 Task: Create in the project TreasureLine and in the Backlog issue 'Issue with data being truncated when saving to database' a child issue 'Code optimization for energy-efficient data processing', and assign it to team member softage.1@softage.net.
Action: Mouse moved to (228, 70)
Screenshot: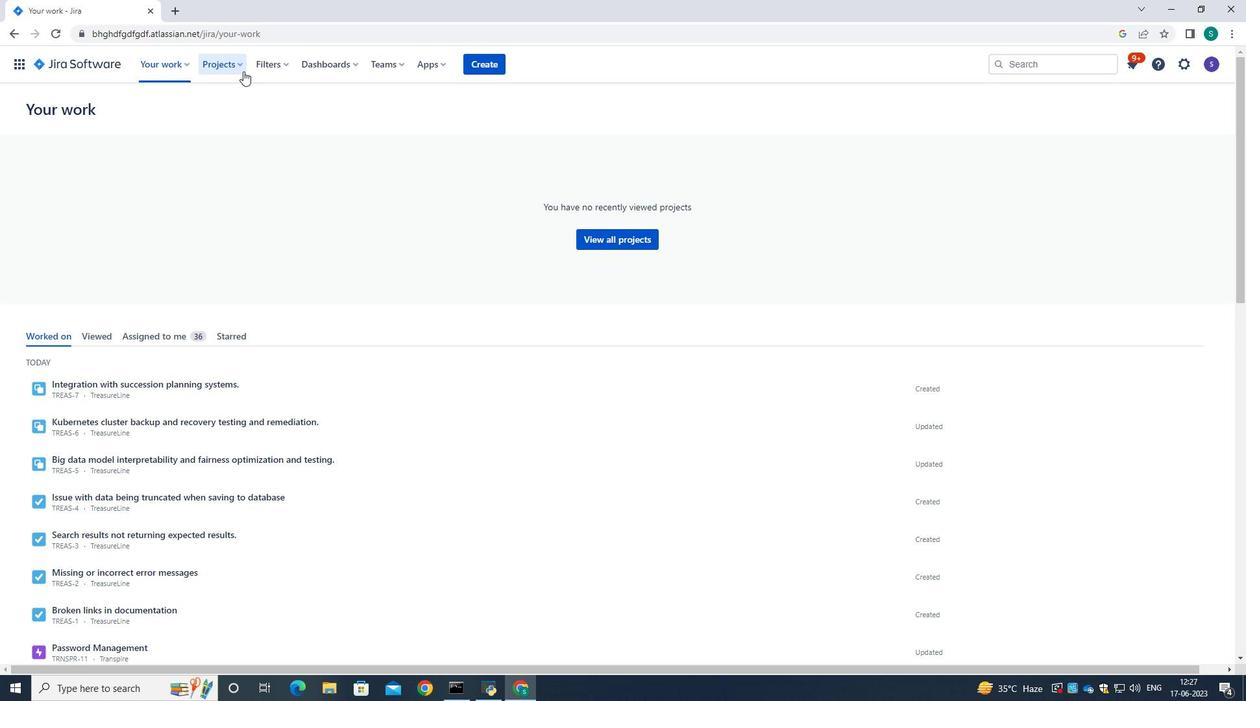 
Action: Mouse pressed left at (228, 70)
Screenshot: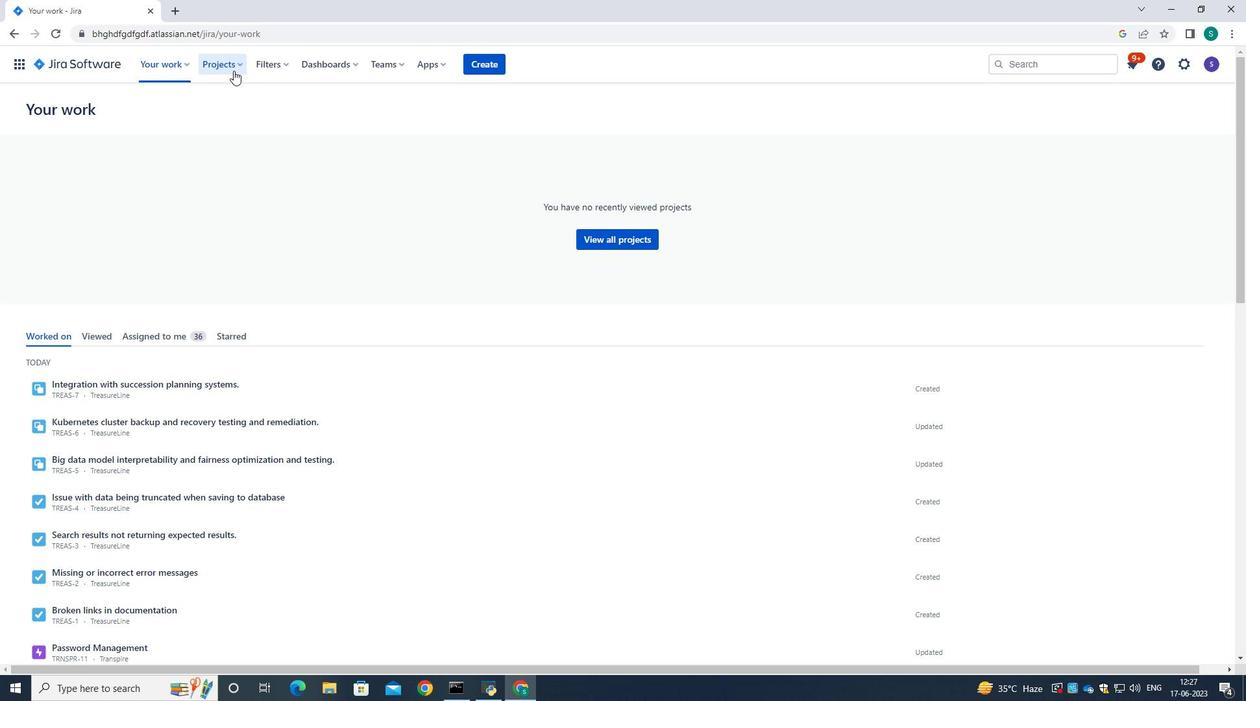 
Action: Mouse moved to (235, 131)
Screenshot: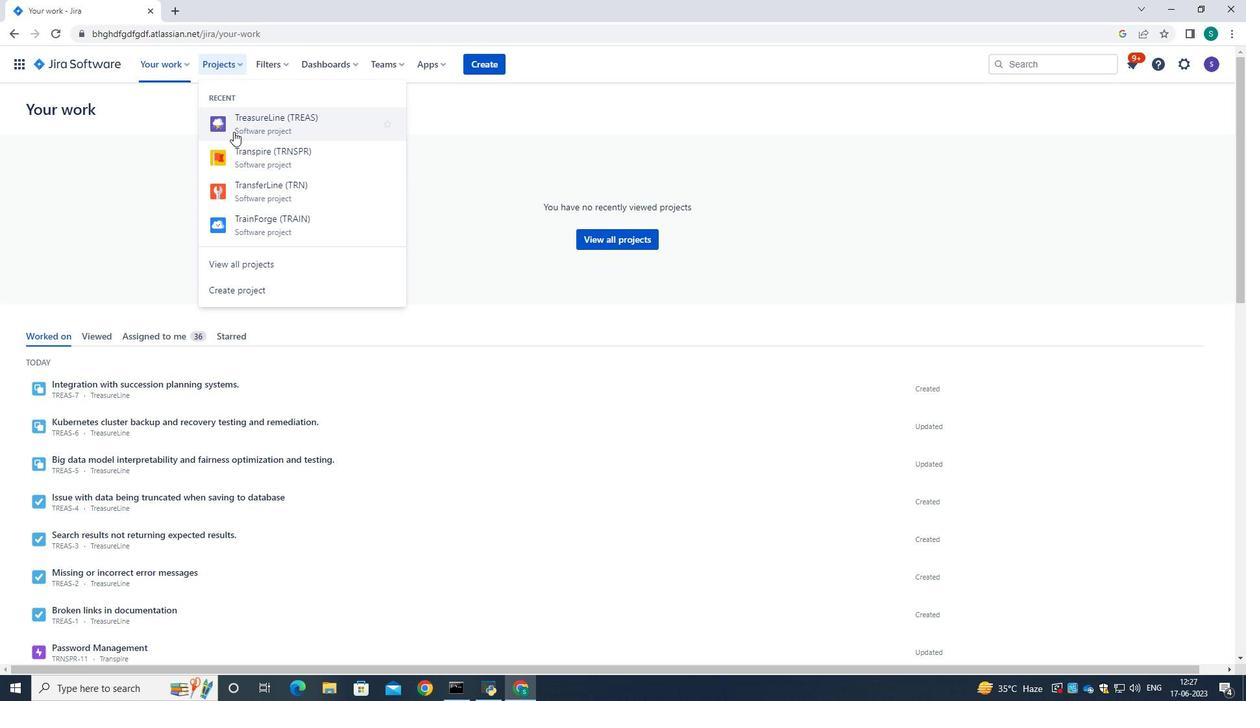 
Action: Mouse pressed left at (235, 131)
Screenshot: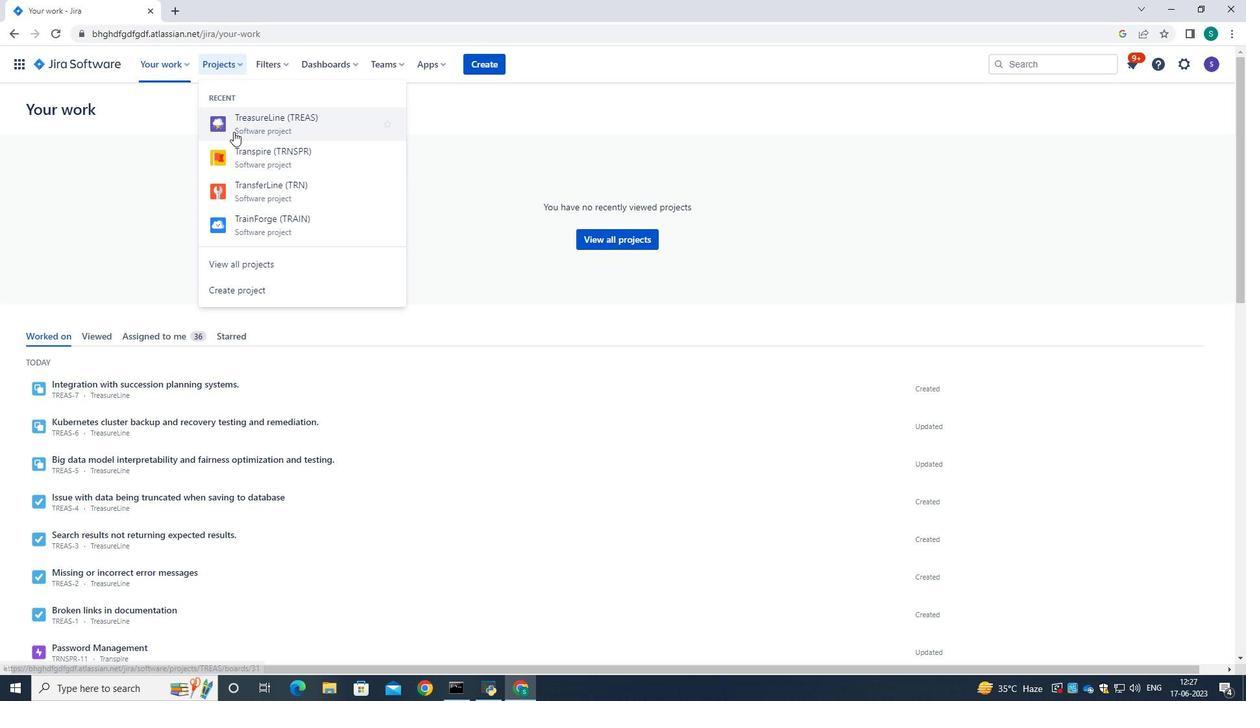 
Action: Mouse moved to (70, 207)
Screenshot: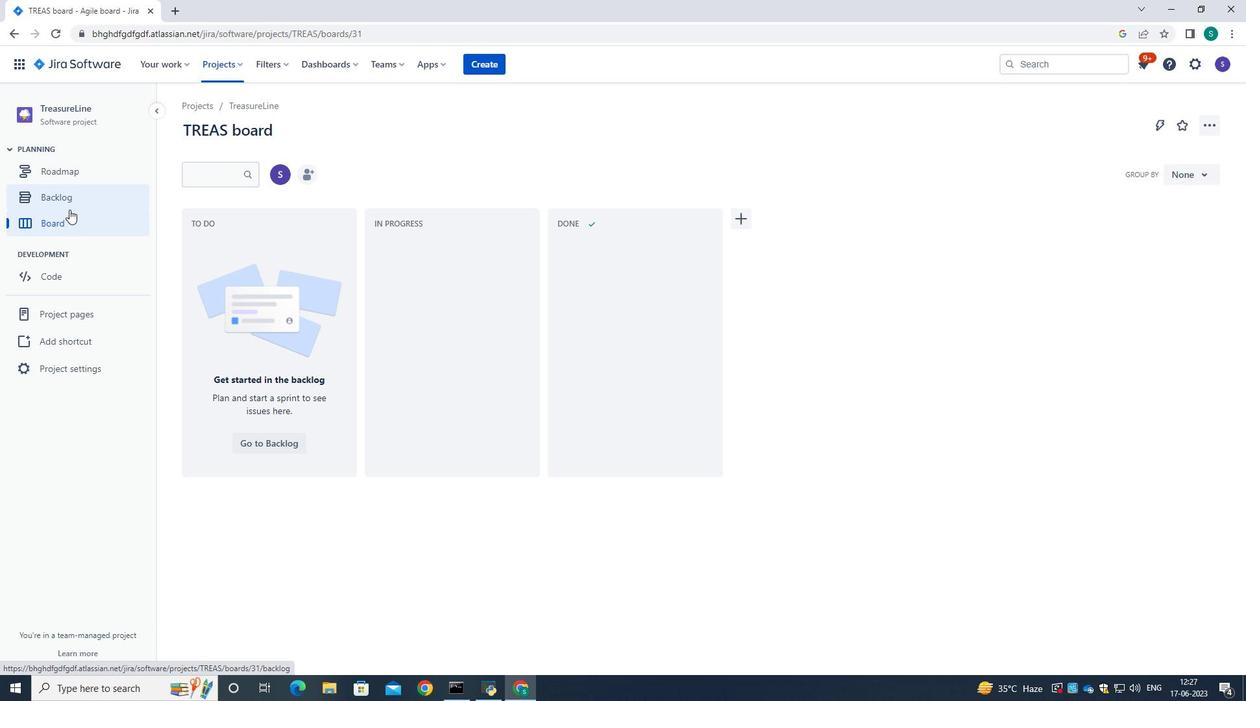 
Action: Mouse pressed left at (70, 207)
Screenshot: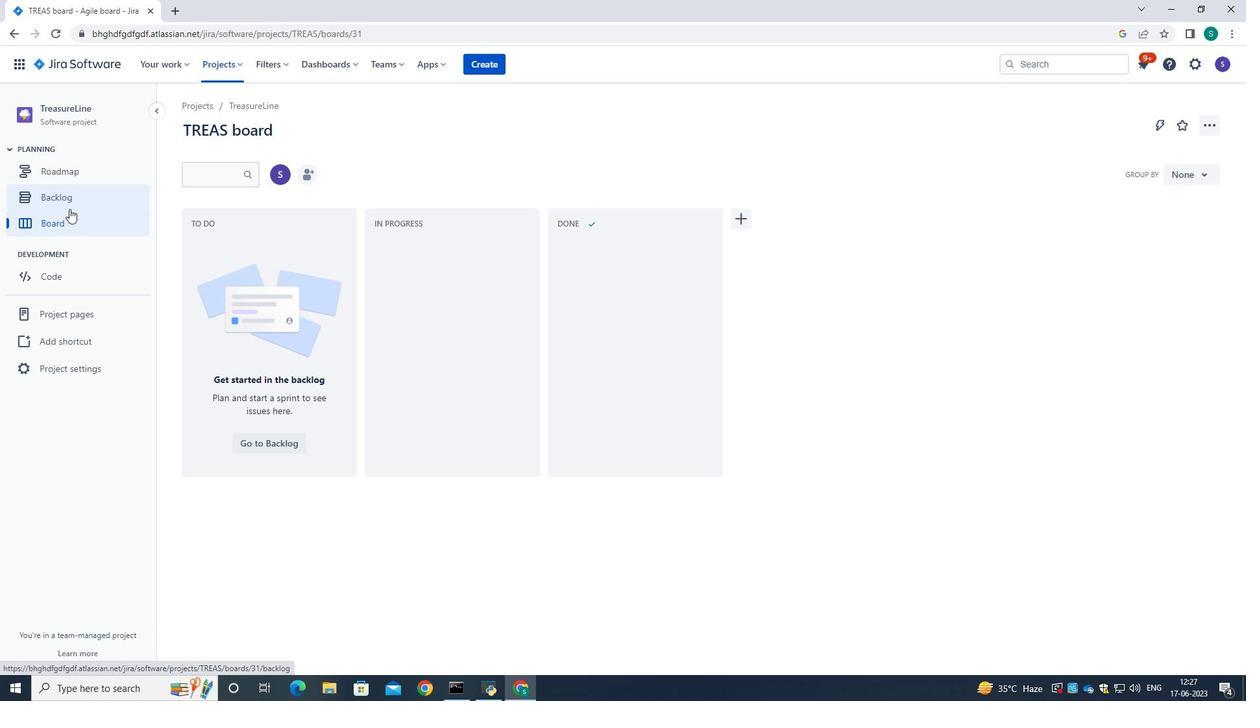 
Action: Mouse moved to (515, 312)
Screenshot: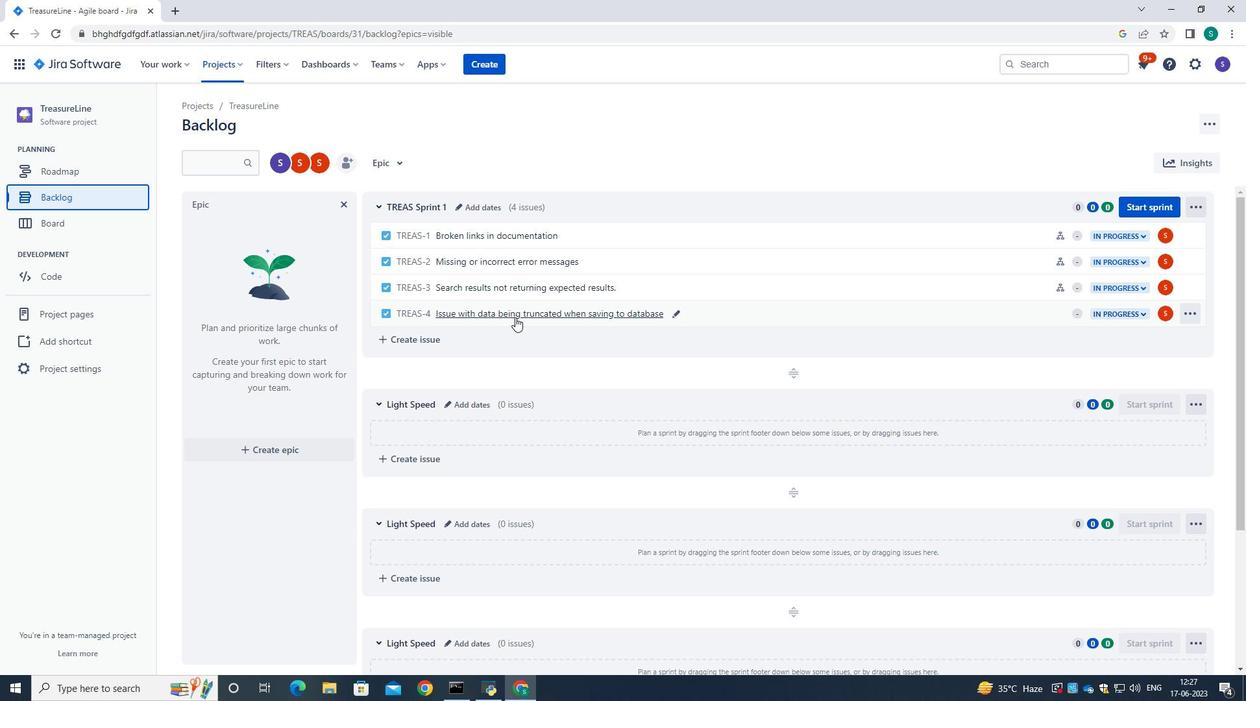 
Action: Mouse pressed left at (515, 312)
Screenshot: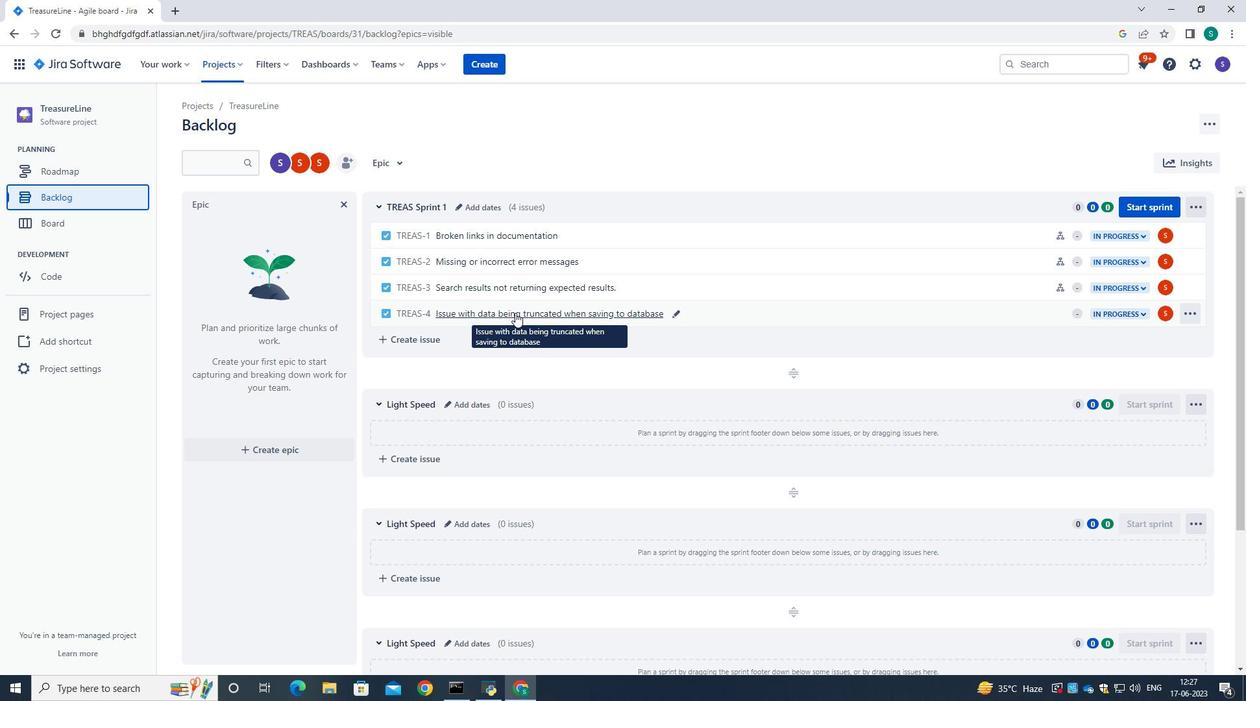 
Action: Mouse moved to (1016, 277)
Screenshot: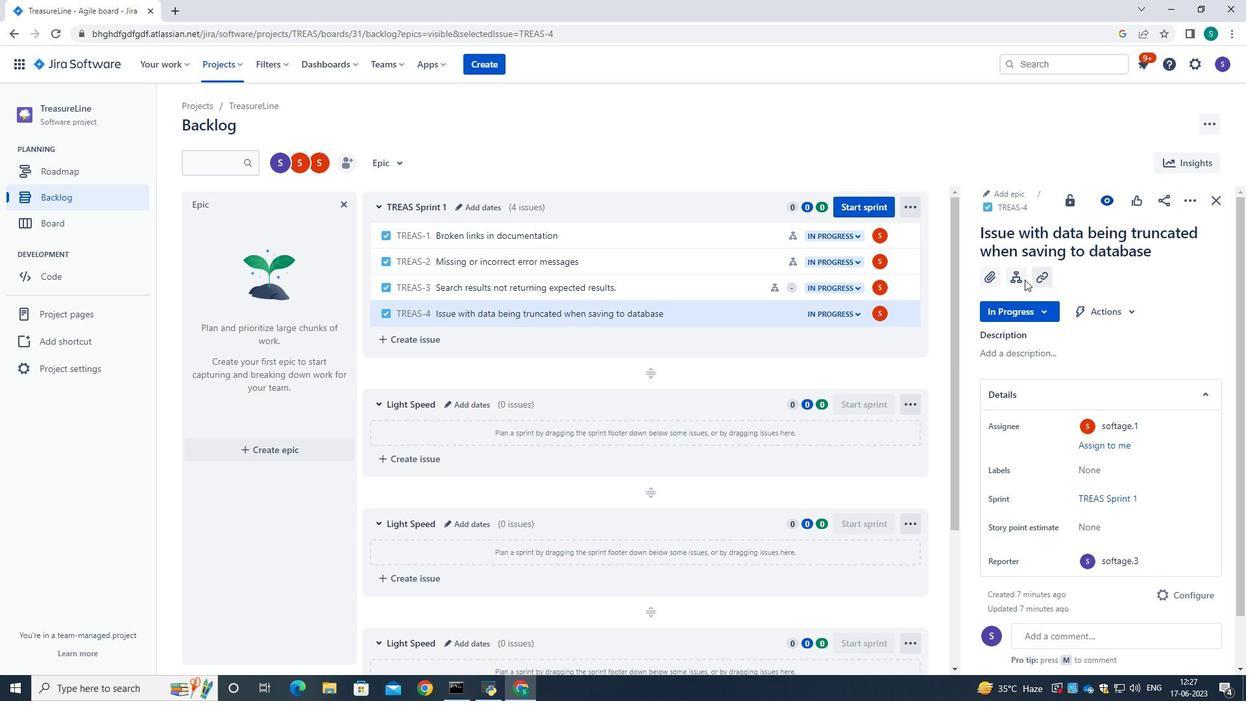 
Action: Mouse pressed left at (1016, 277)
Screenshot: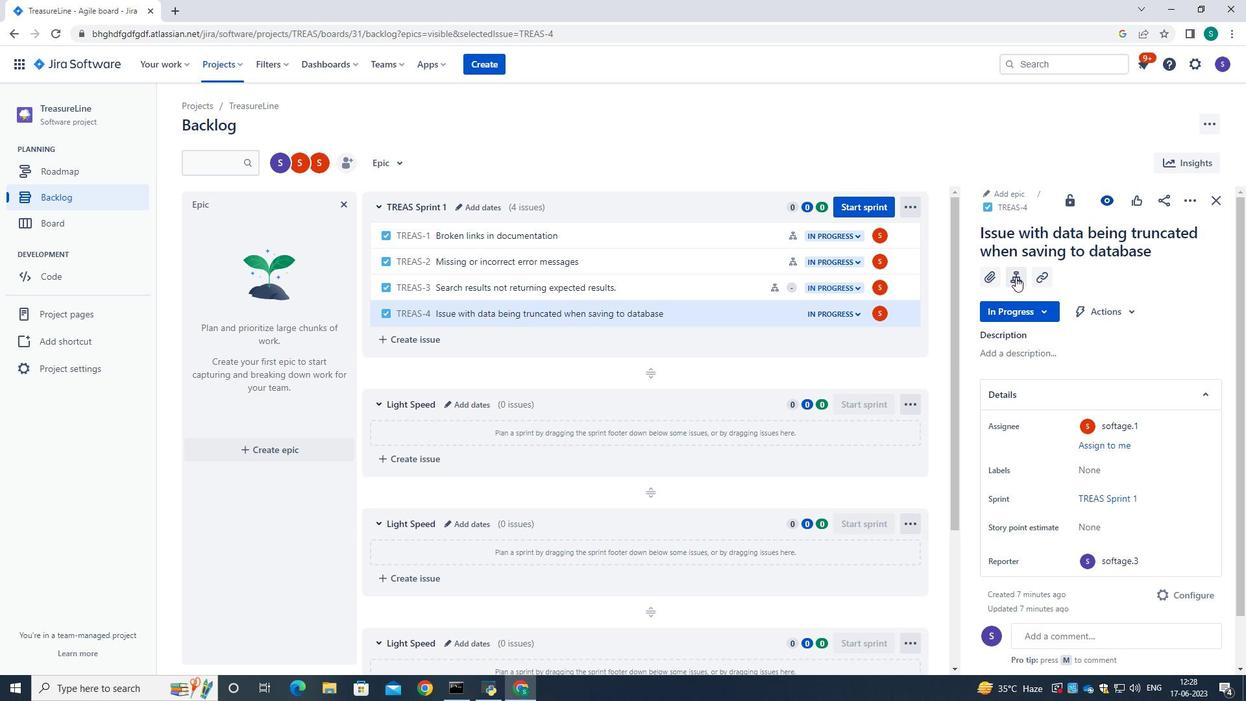 
Action: Mouse moved to (1022, 410)
Screenshot: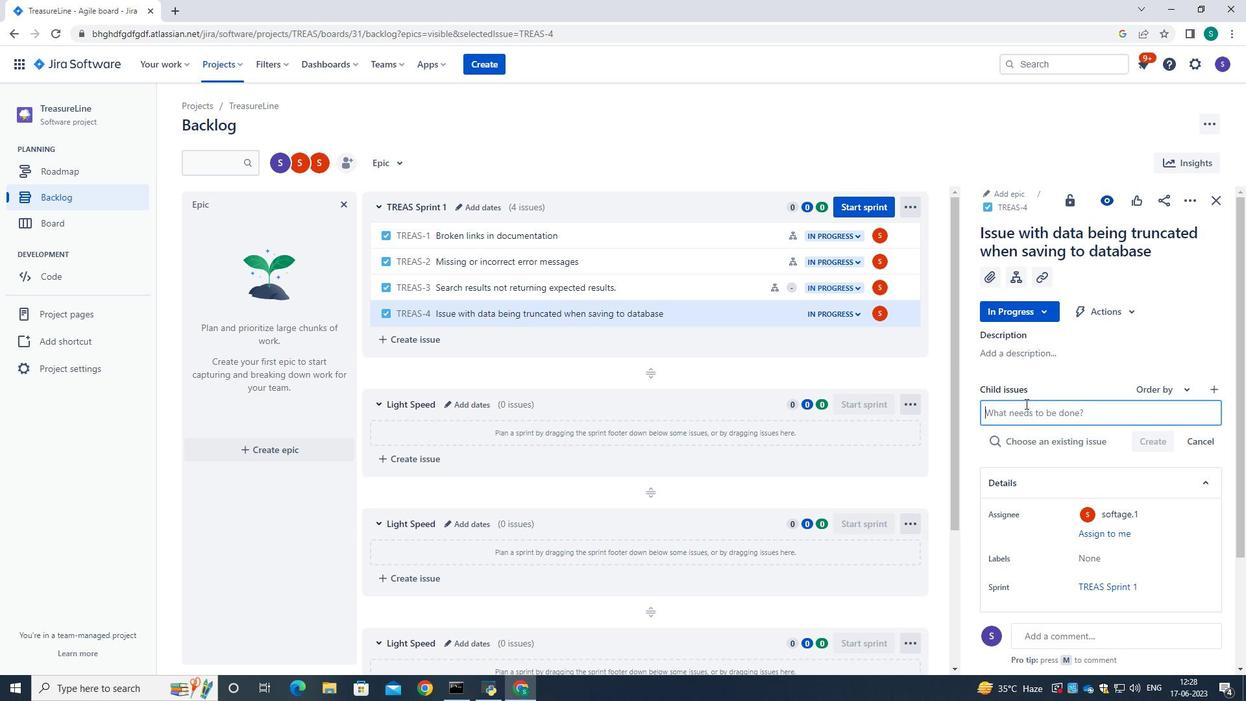 
Action: Mouse pressed left at (1022, 410)
Screenshot: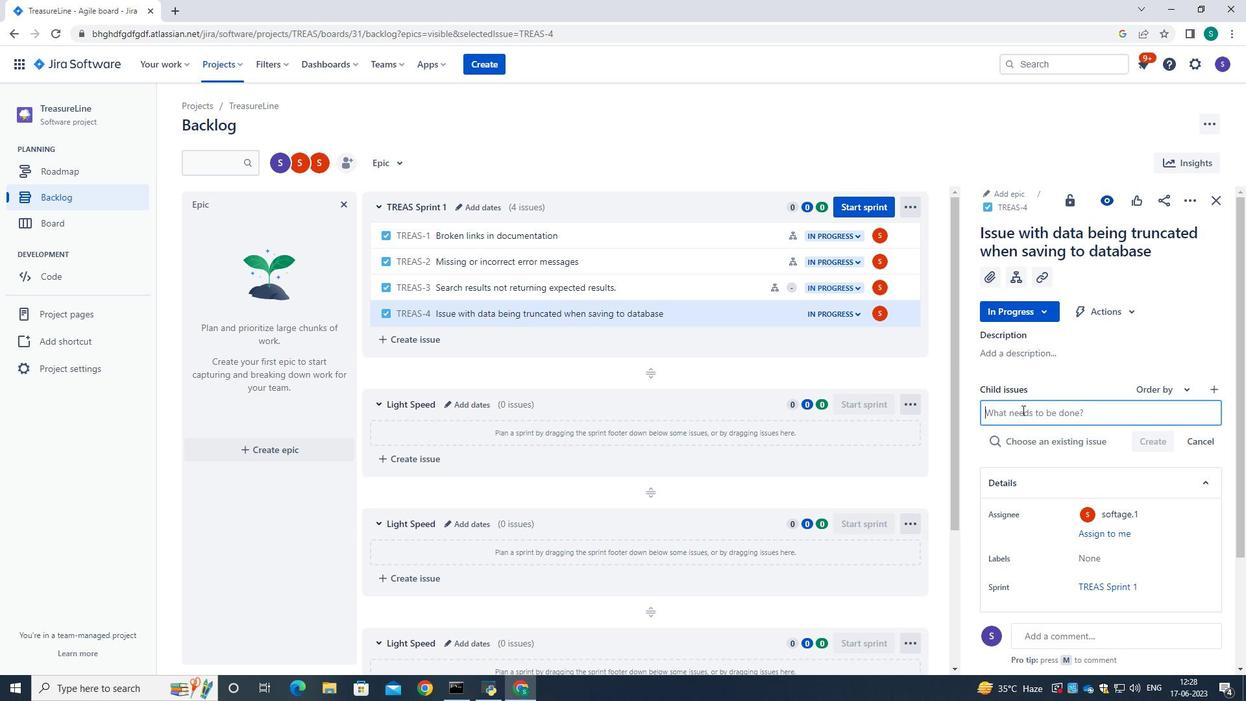 
Action: Key pressed <Key.caps_lock>I<Key.caps_lock>ssue<Key.space><Key.space><Key.space><Key.space><Key.space><Key.space><Key.space><Key.space><Key.backspace><Key.backspace><Key.backspace><Key.backspace><Key.backspace><Key.backspace><Key.backspace><Key.backspace><Key.backspace><Key.backspace><Key.backspace><Key.backspace><Key.backspace><Key.backspace><Key.backspace><Key.backspace><Key.backspace><Key.backspace><Key.backspace><Key.caps_lock>C<Key.caps_lock>ode<Key.space>optimization<Key.space>for<Key.space>energy-efficient<Key.space>data<Key.space>processing.<Key.backspace>
Screenshot: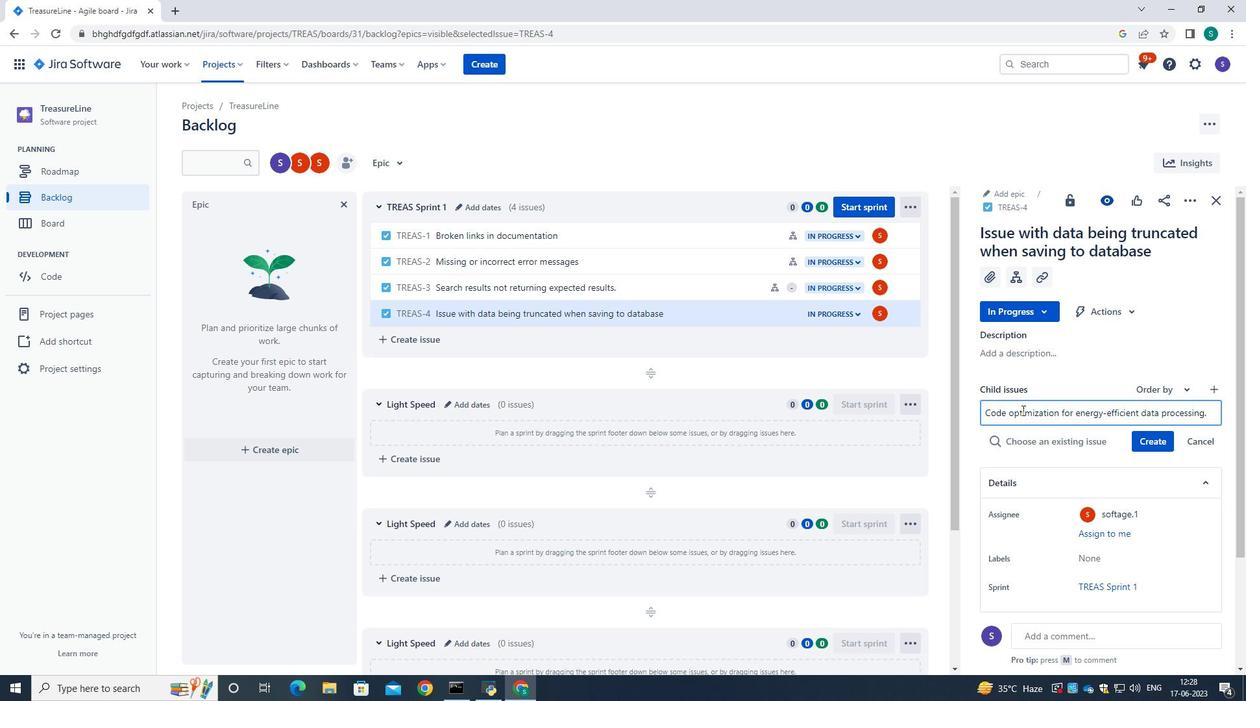
Action: Mouse moved to (1164, 445)
Screenshot: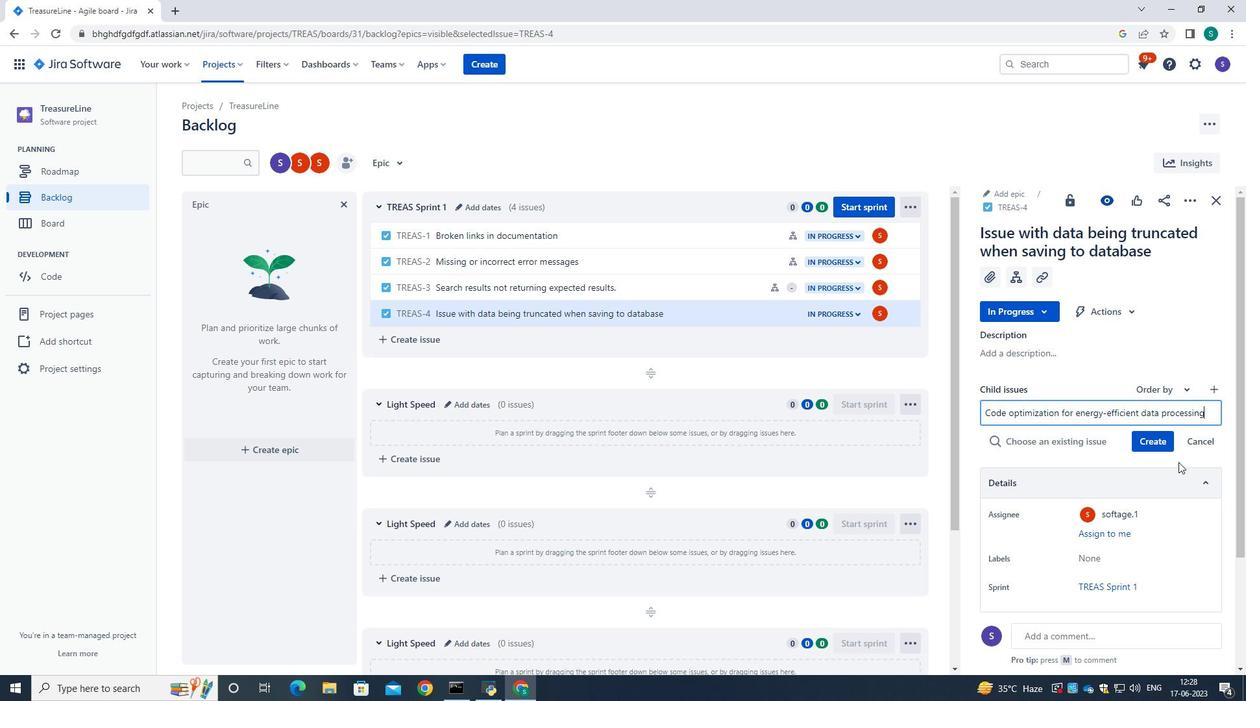 
Action: Mouse pressed left at (1164, 445)
Screenshot: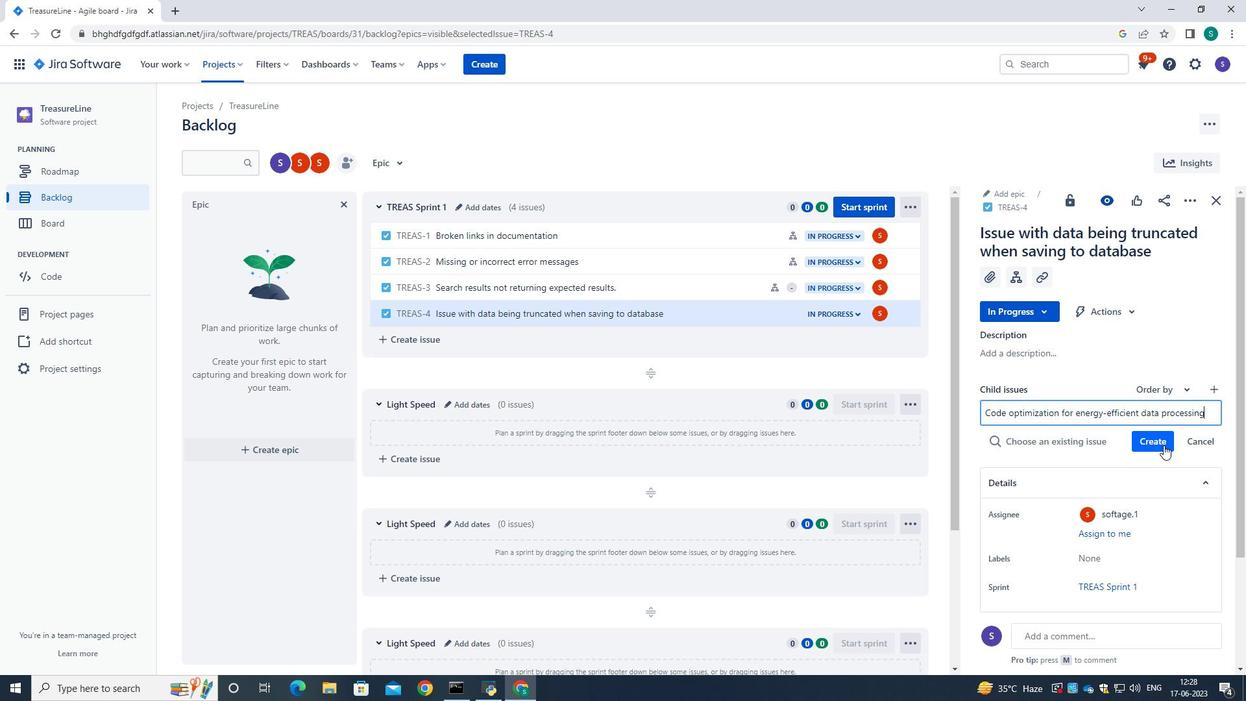 
Action: Mouse moved to (1164, 420)
Screenshot: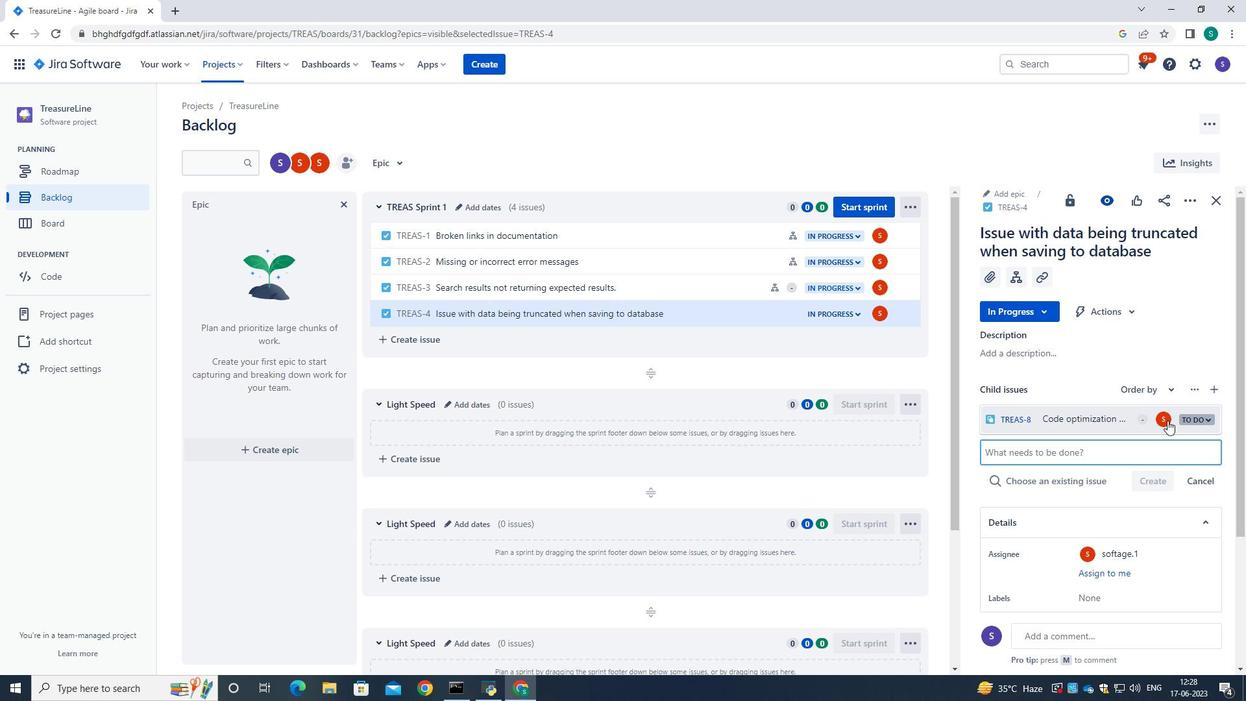 
Action: Mouse pressed left at (1164, 420)
Screenshot: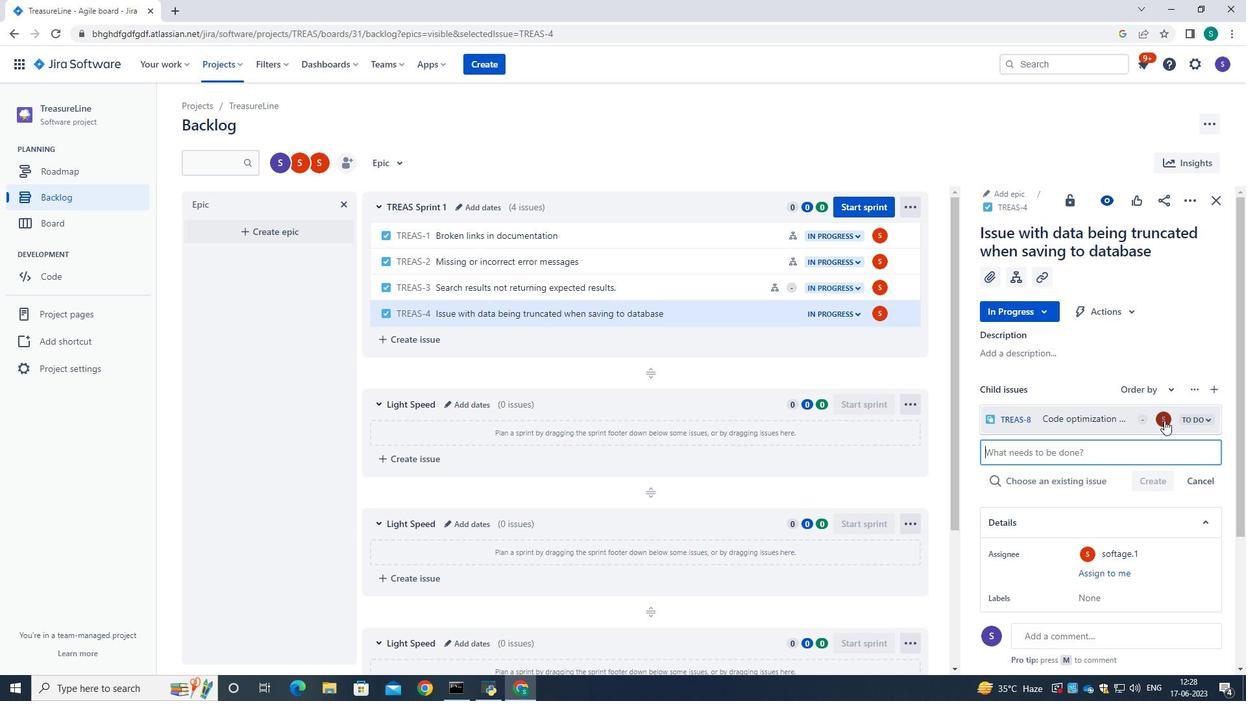 
Action: Mouse moved to (1050, 350)
Screenshot: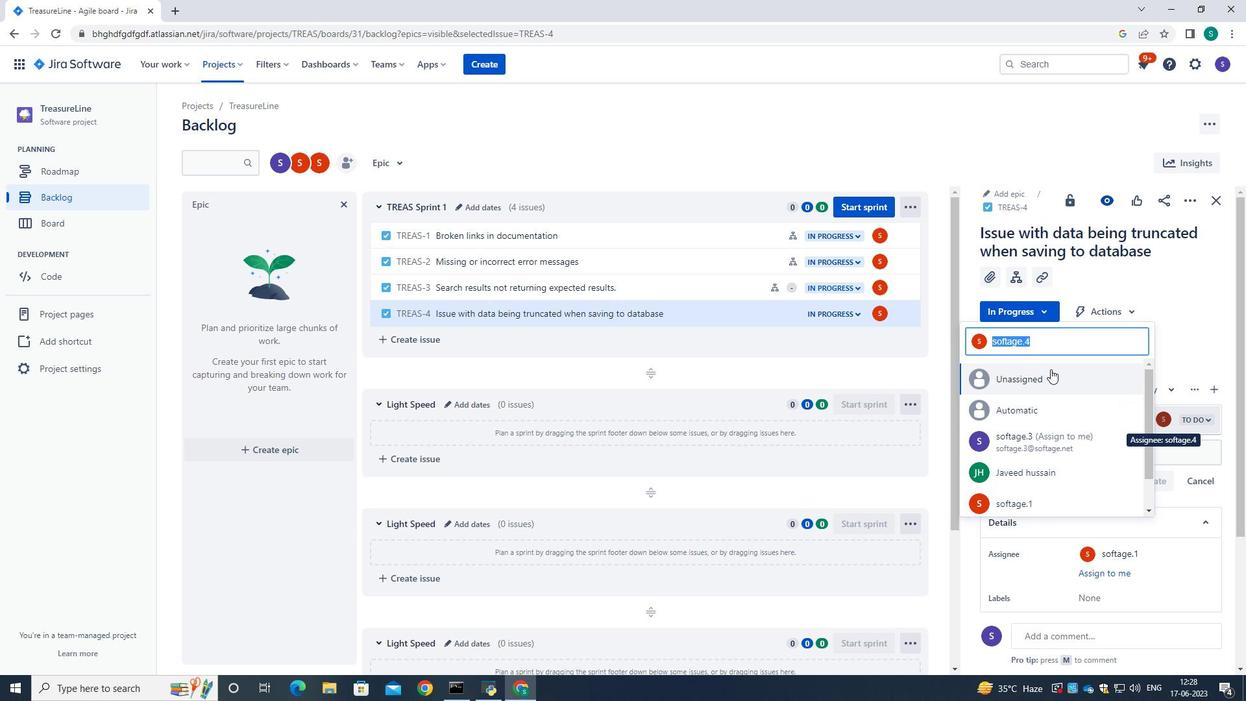 
Action: Key pressed softage.1<Key.shift>@softage.net
Screenshot: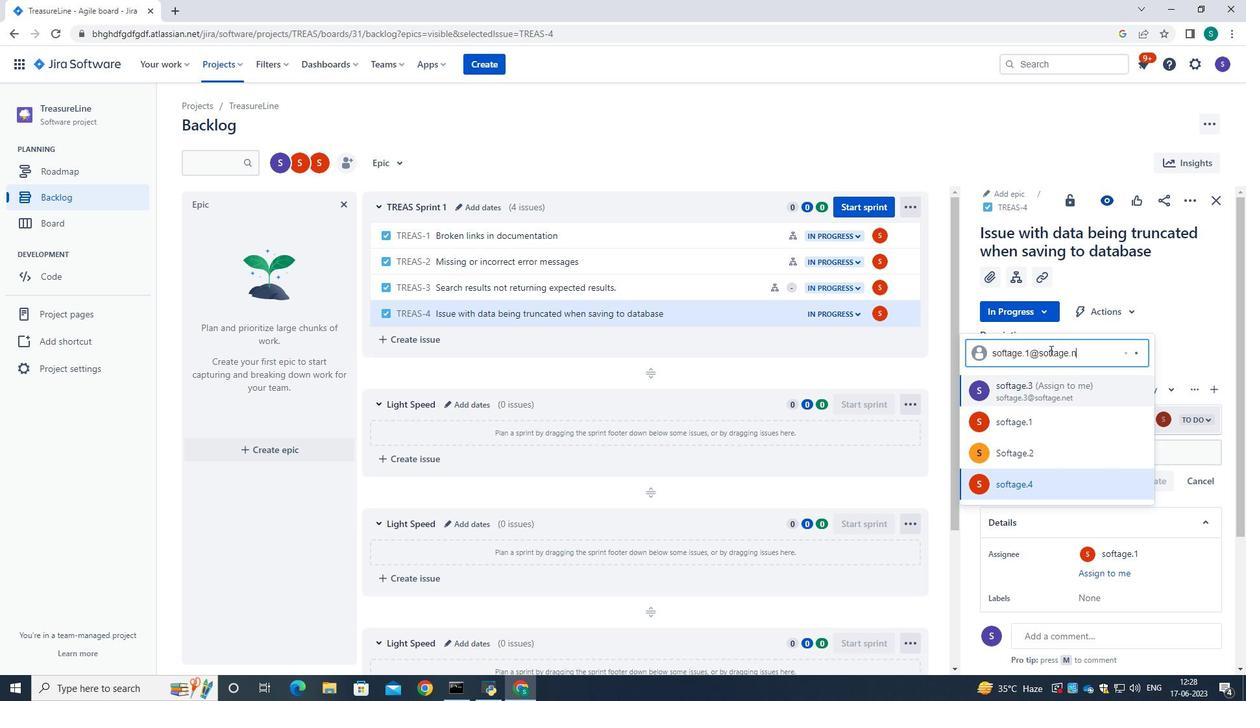 
Action: Mouse moved to (1026, 426)
Screenshot: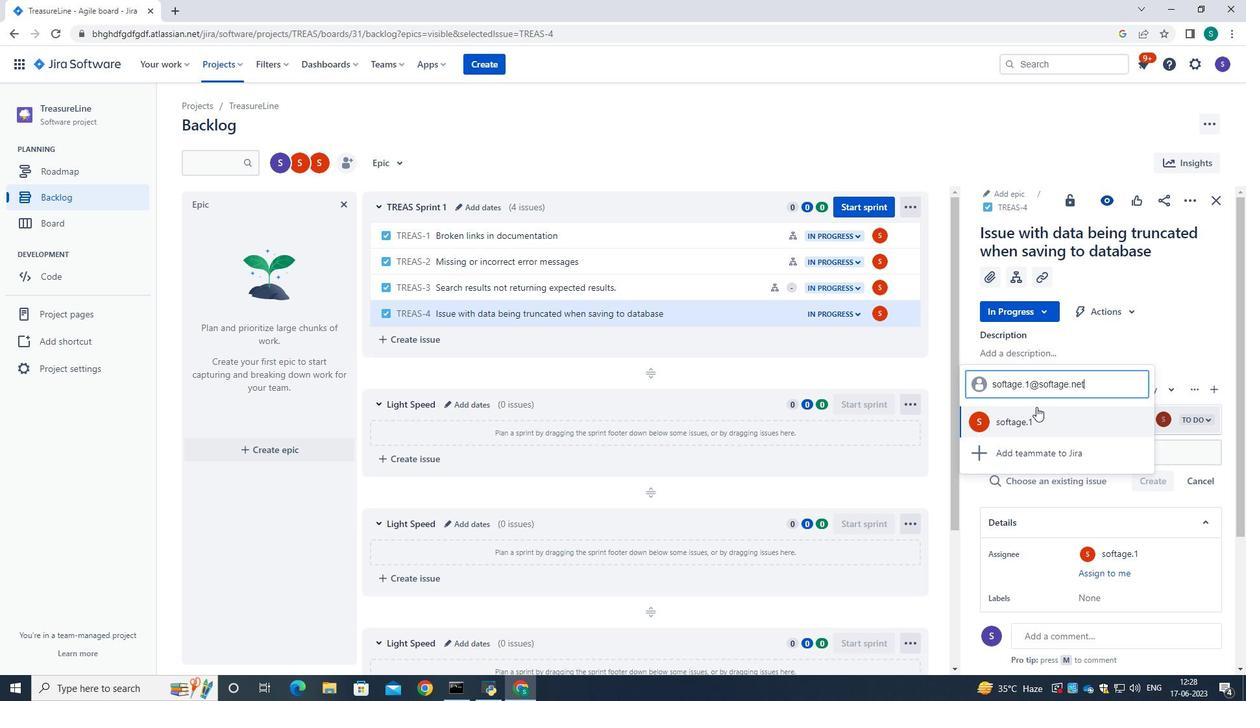 
Action: Mouse pressed left at (1026, 426)
Screenshot: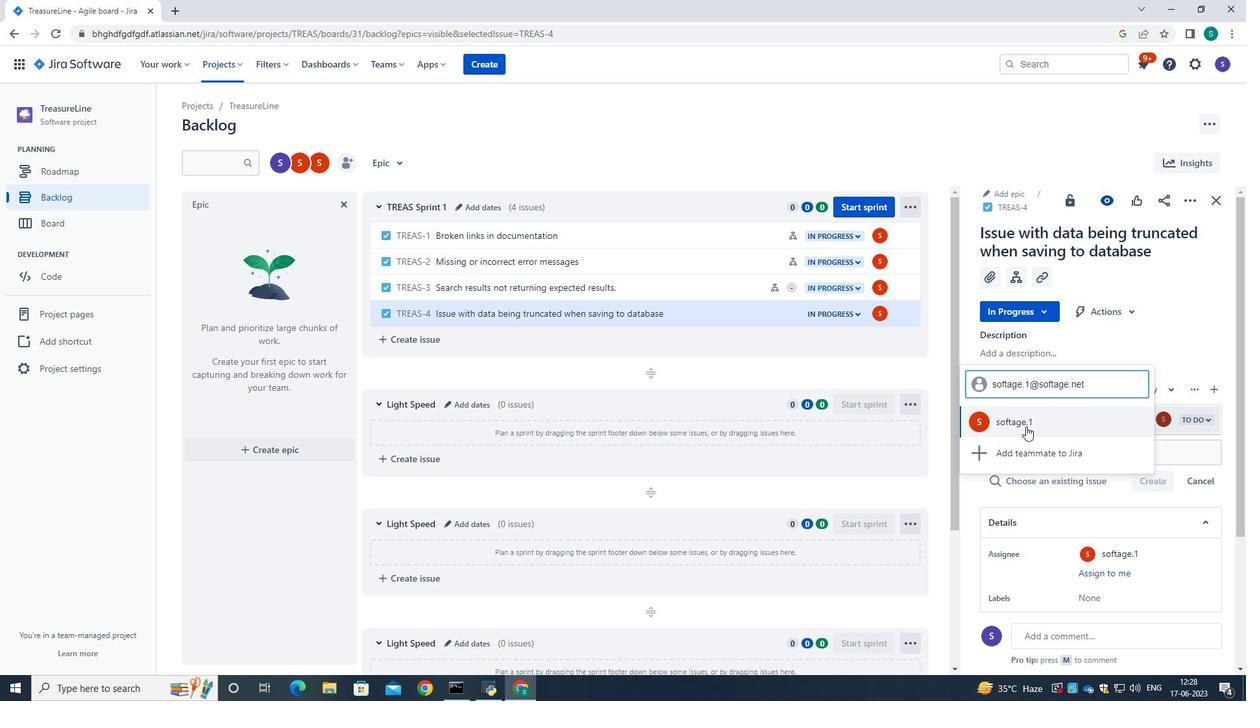
Action: Mouse moved to (1230, 281)
Screenshot: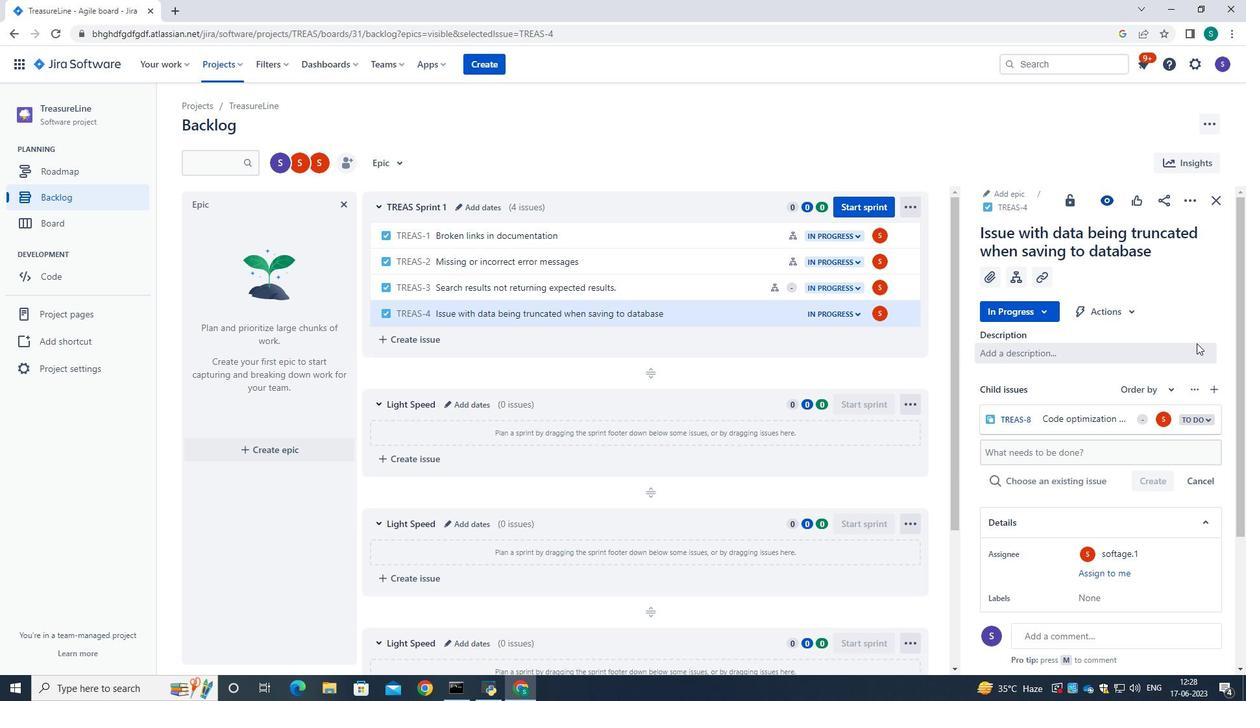 
Action: Mouse pressed left at (1230, 281)
Screenshot: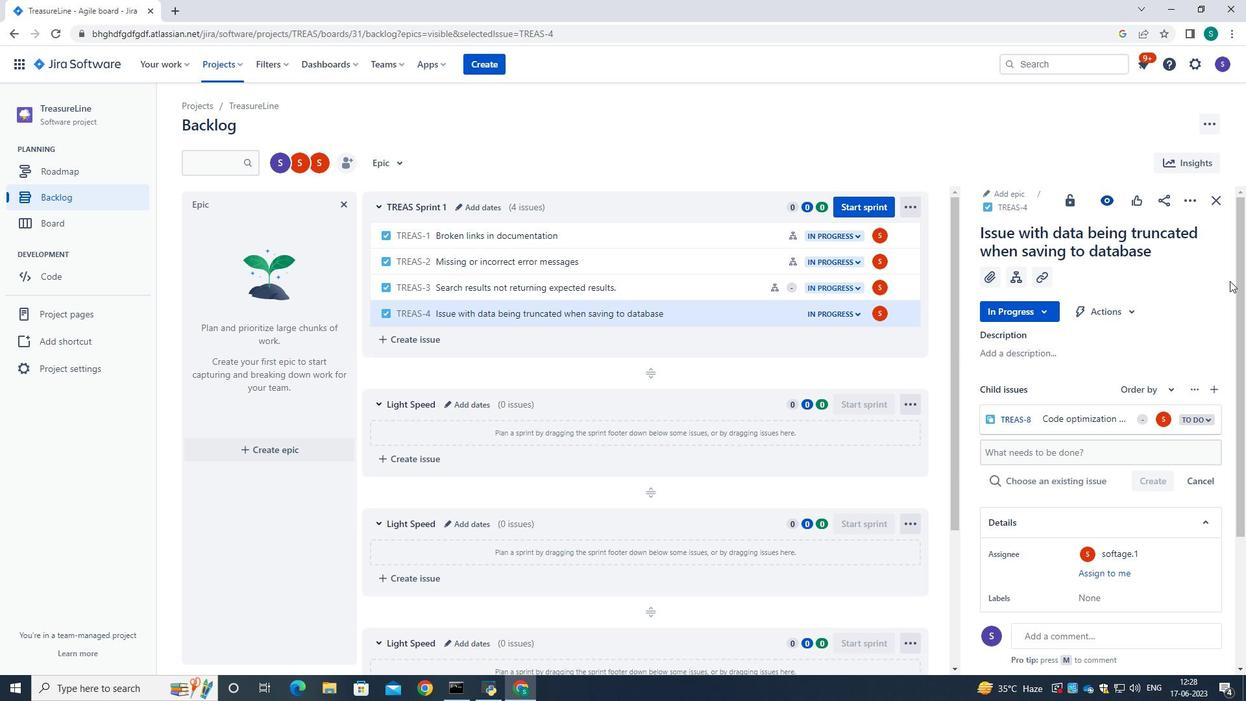 
Action: Mouse moved to (1156, 325)
Screenshot: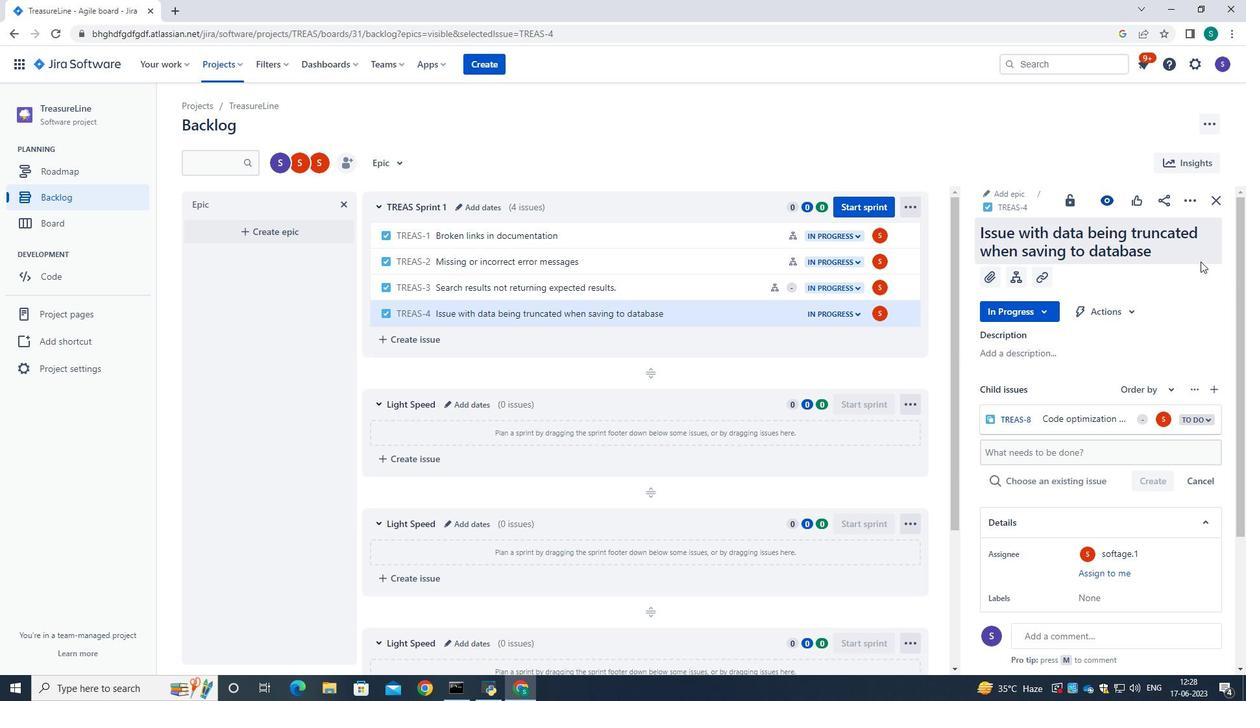 
